 Task: Create List Artificial Intelligence in Board Influencer Marketing Platforms to Workspace Crisis Management. Create List Machine Learning in Board Social Media Reporting to Workspace Crisis Management. Create List Natural Language Processing in Board Social Media Marketing Funnel Creation and Optimization to Workspace Crisis Management
Action: Mouse moved to (94, 51)
Screenshot: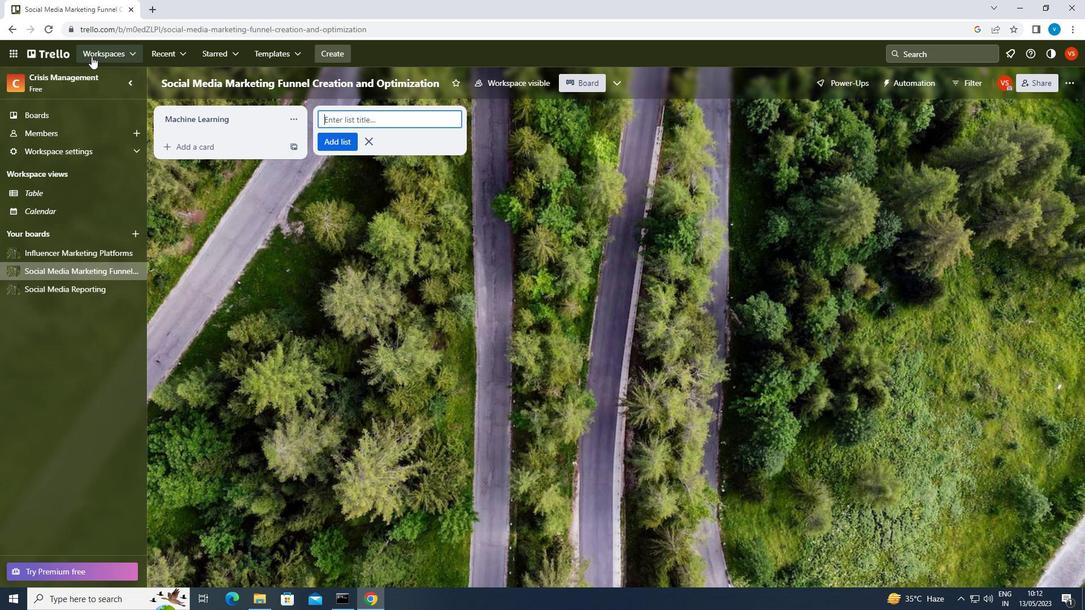 
Action: Mouse pressed left at (94, 51)
Screenshot: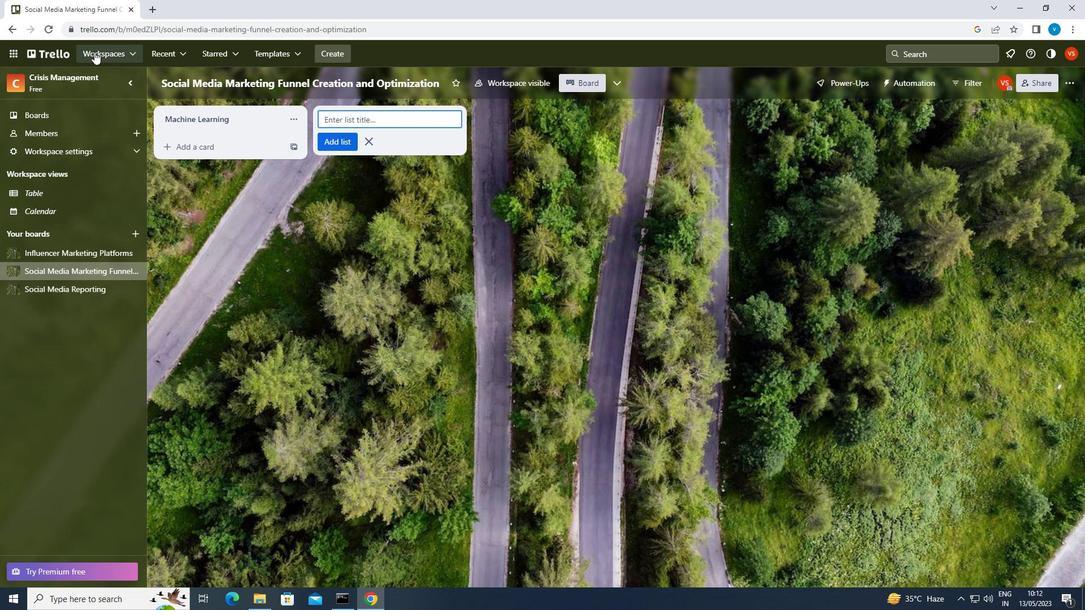 
Action: Mouse moved to (180, 391)
Screenshot: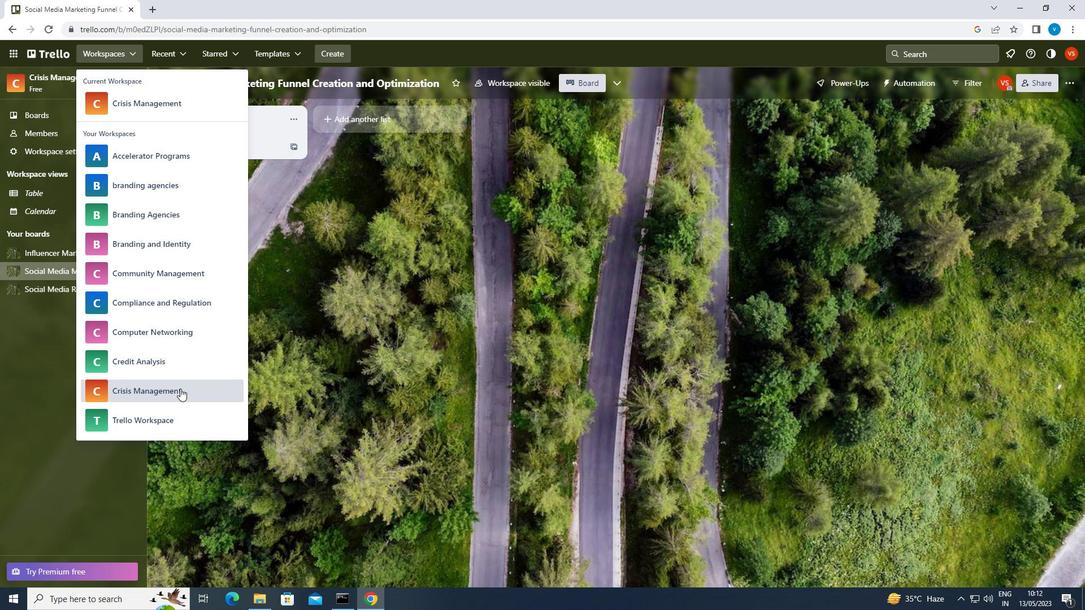 
Action: Mouse pressed left at (180, 391)
Screenshot: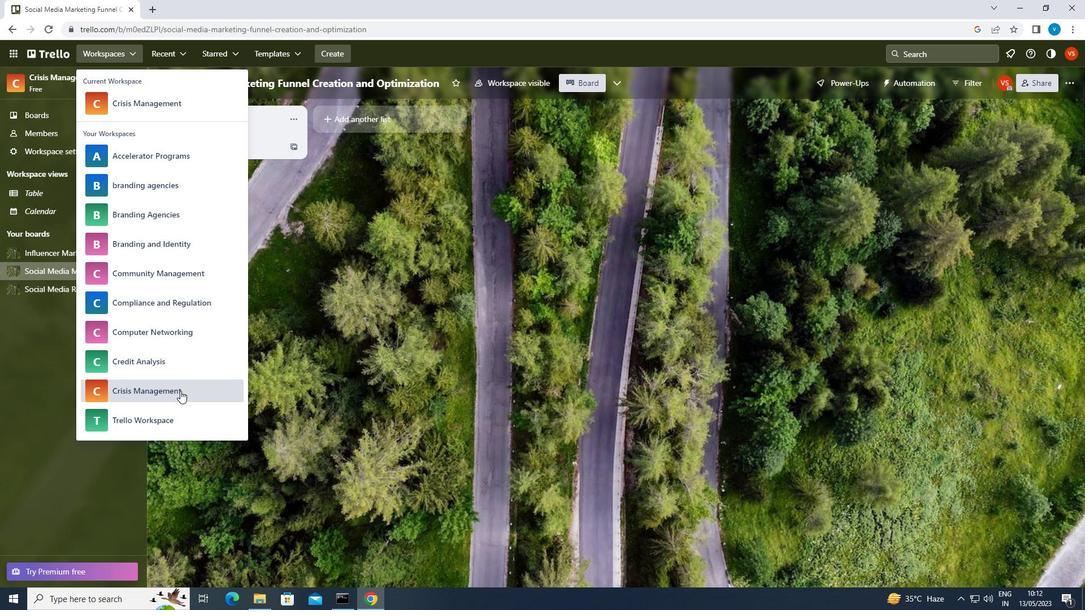 
Action: Mouse moved to (831, 456)
Screenshot: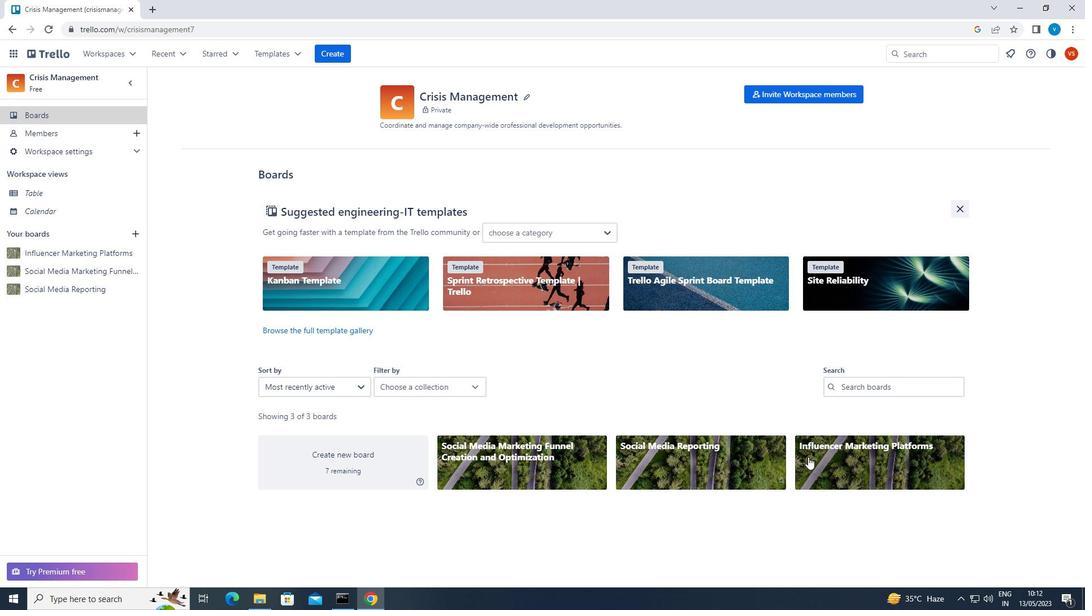 
Action: Mouse pressed left at (831, 456)
Screenshot: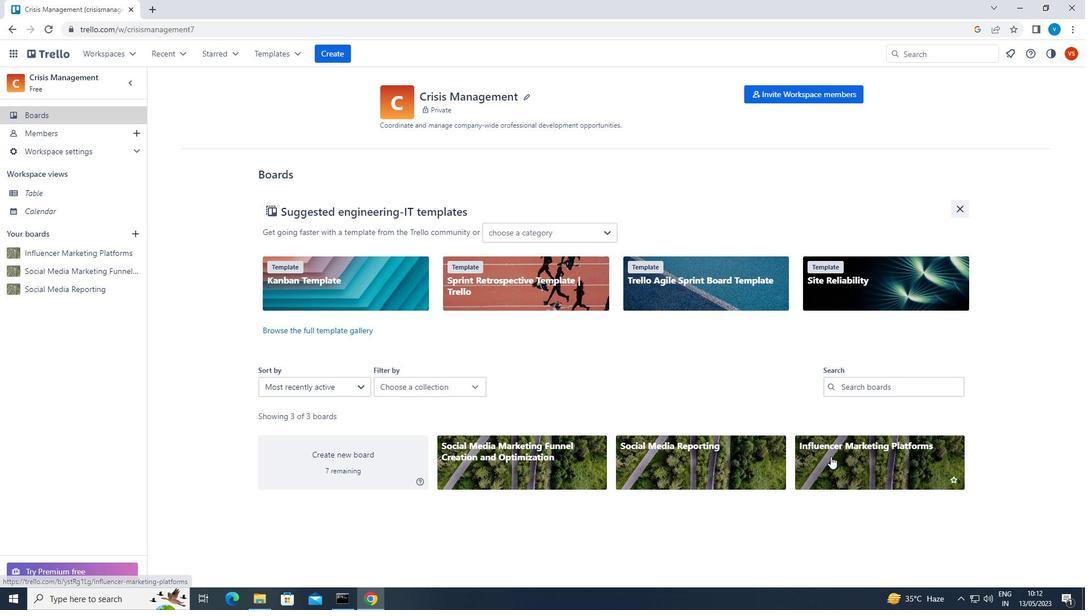
Action: Mouse moved to (391, 116)
Screenshot: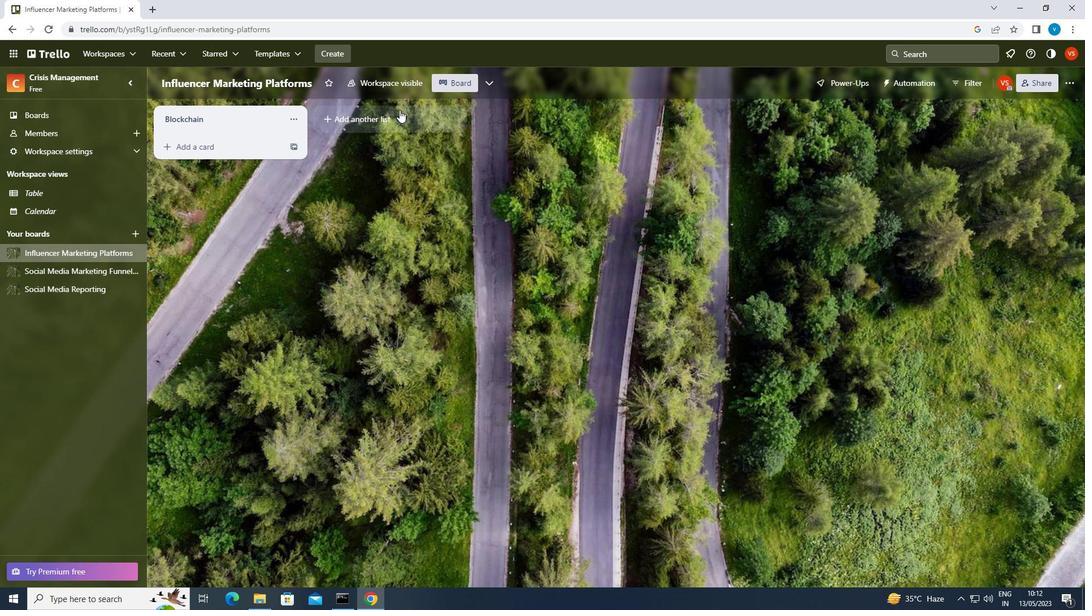 
Action: Mouse pressed left at (391, 116)
Screenshot: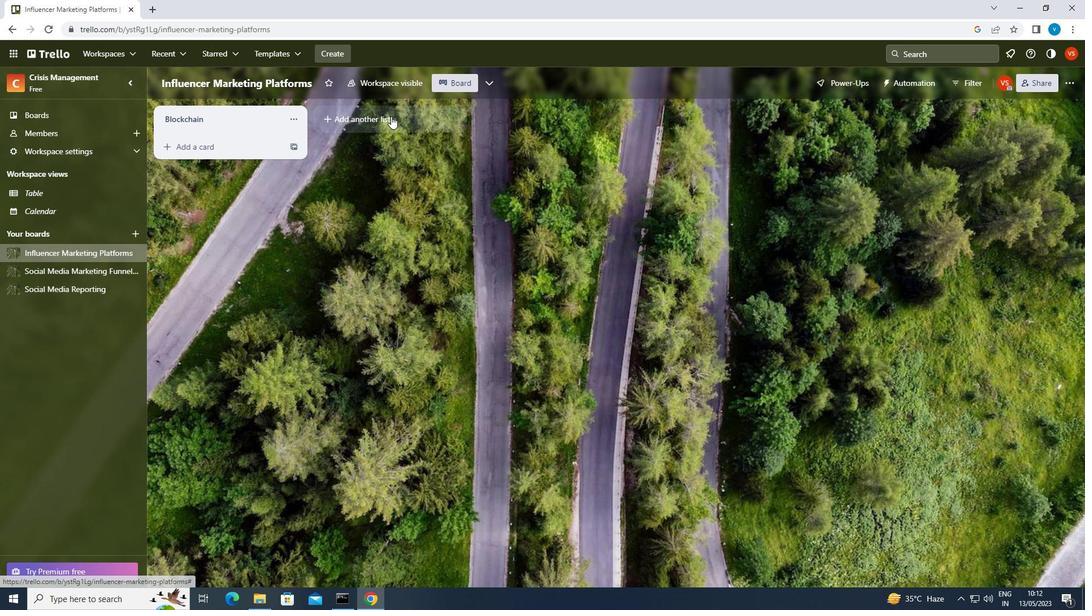 
Action: Key pressed <Key.shift>ARTIFICIAL<Key.space><Key.shift>INTELLIGENCE<Key.enter>
Screenshot: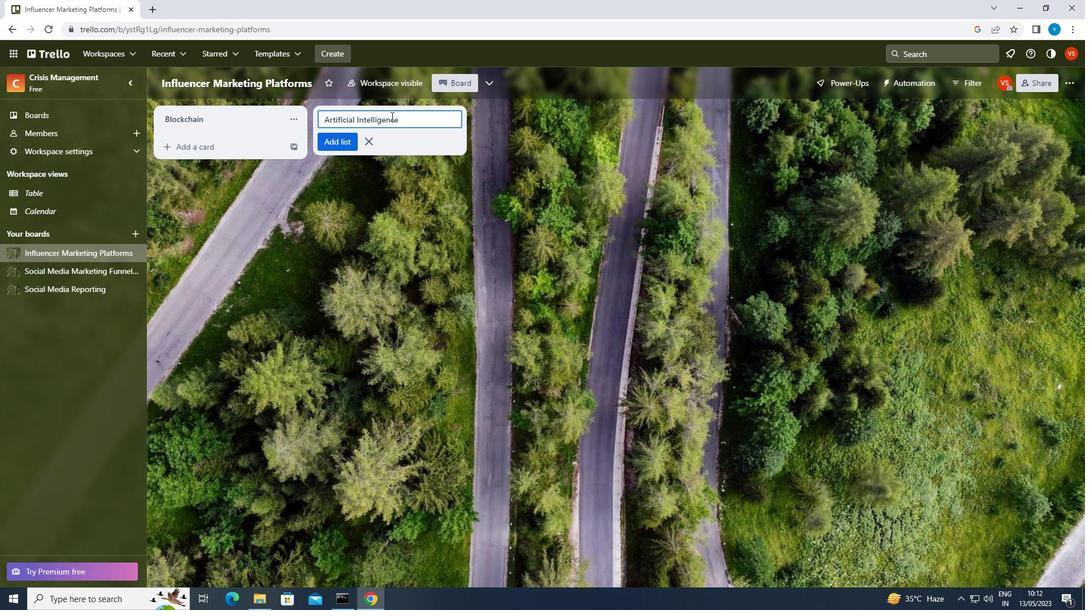 
Action: Mouse moved to (56, 289)
Screenshot: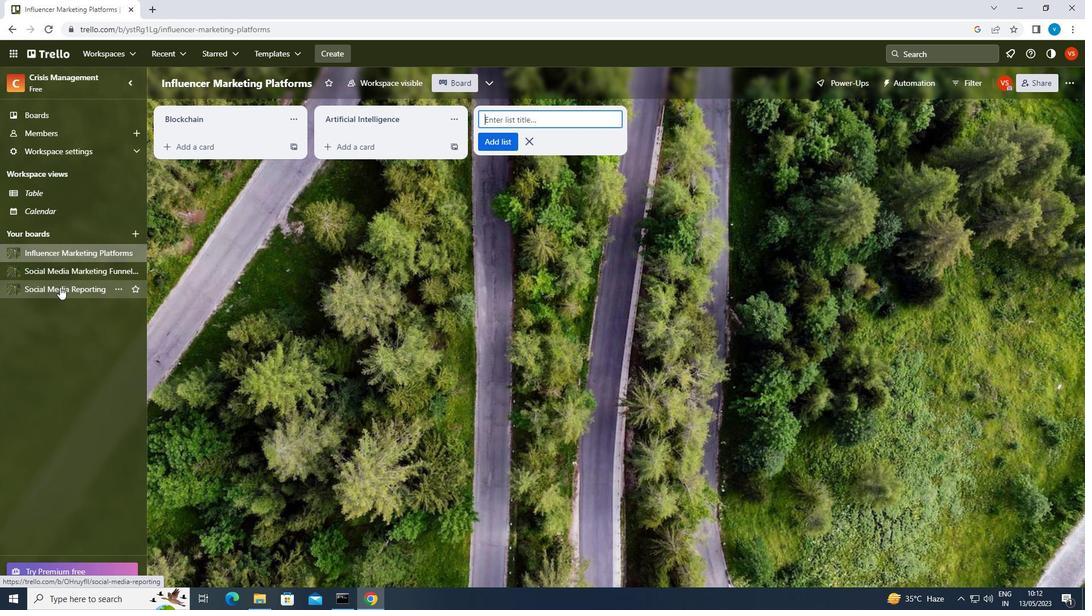 
Action: Mouse pressed left at (56, 289)
Screenshot: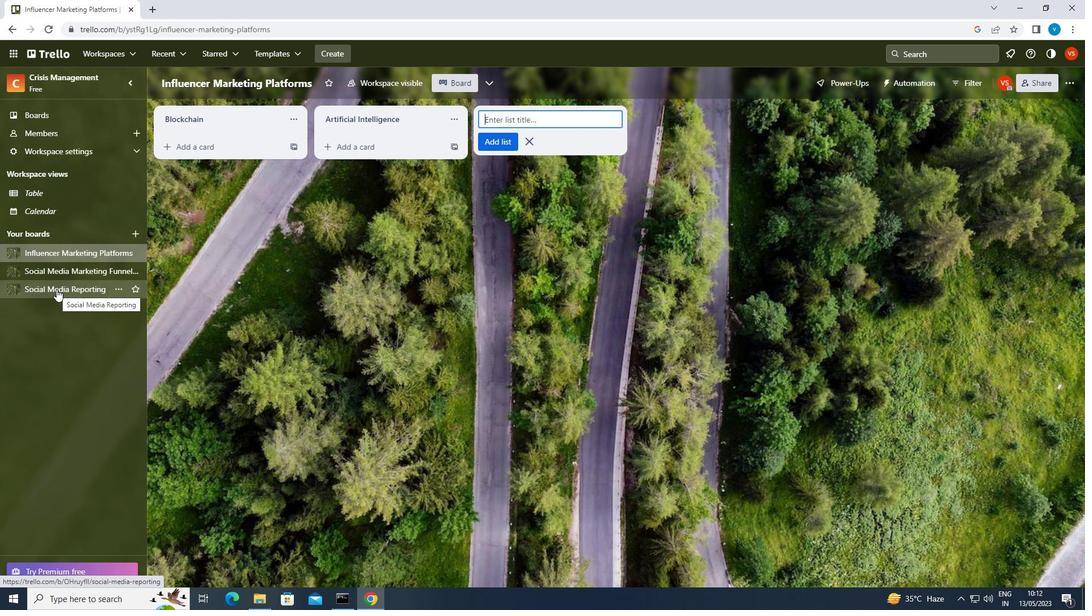 
Action: Mouse moved to (375, 116)
Screenshot: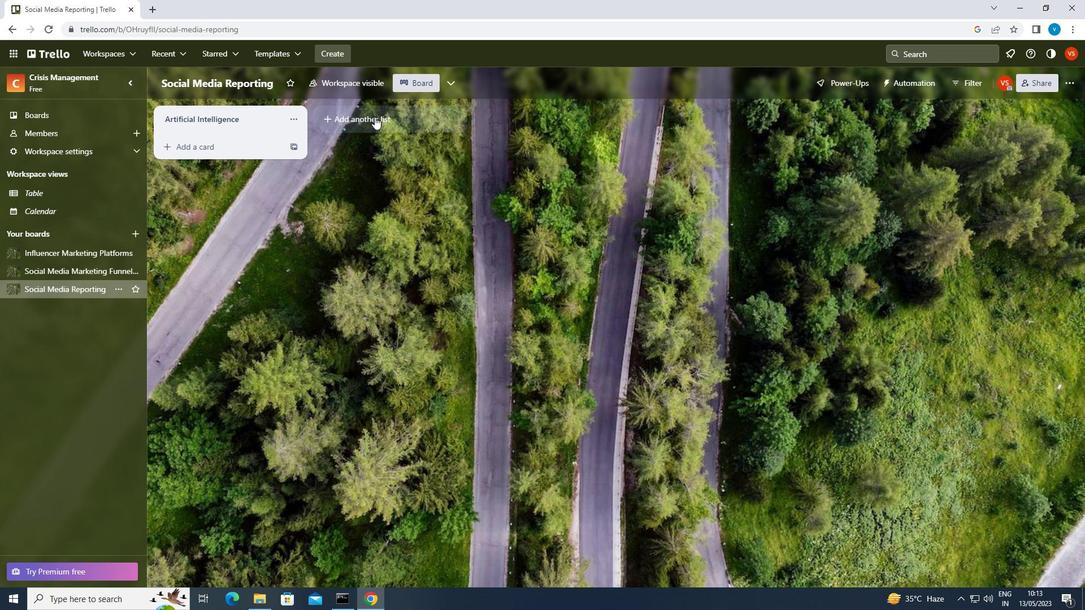 
Action: Mouse pressed left at (375, 116)
Screenshot: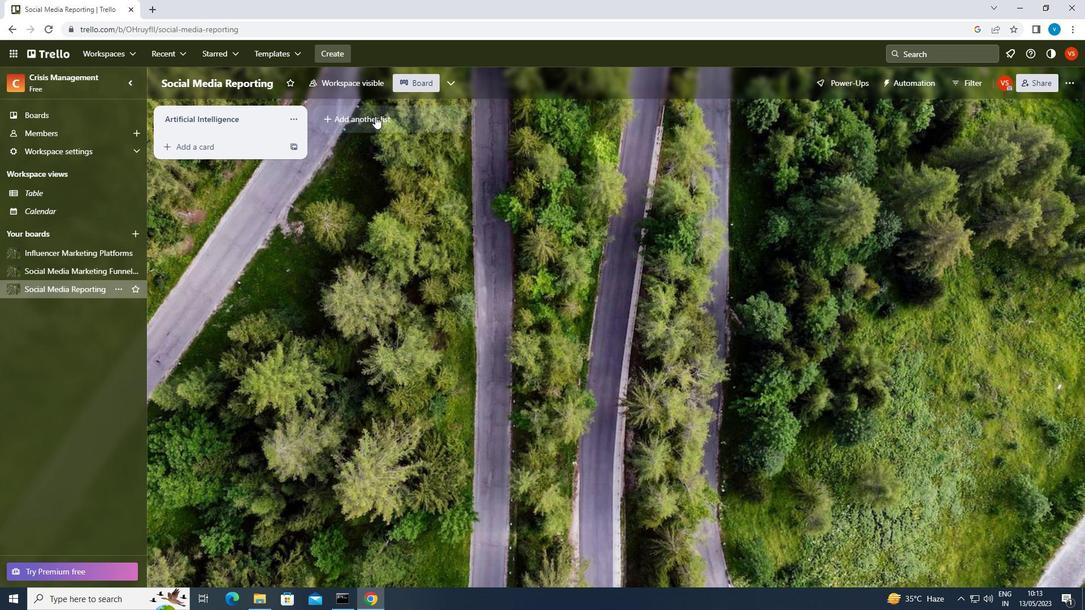 
Action: Key pressed <Key.shift>MACHINE<Key.space><Key.shift>LEARNING<Key.enter>
Screenshot: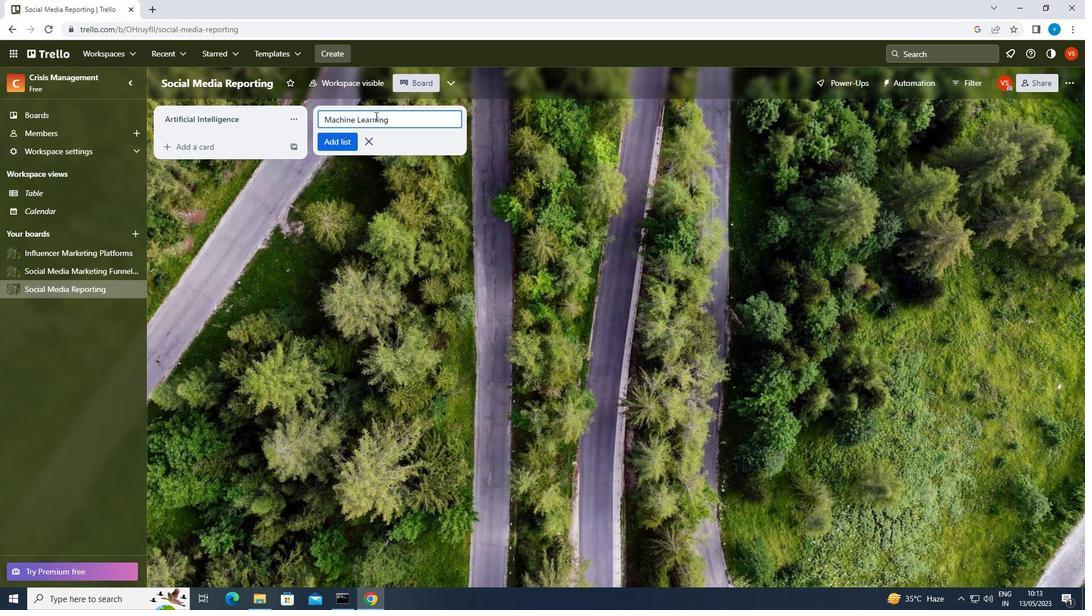 
Action: Mouse moved to (83, 270)
Screenshot: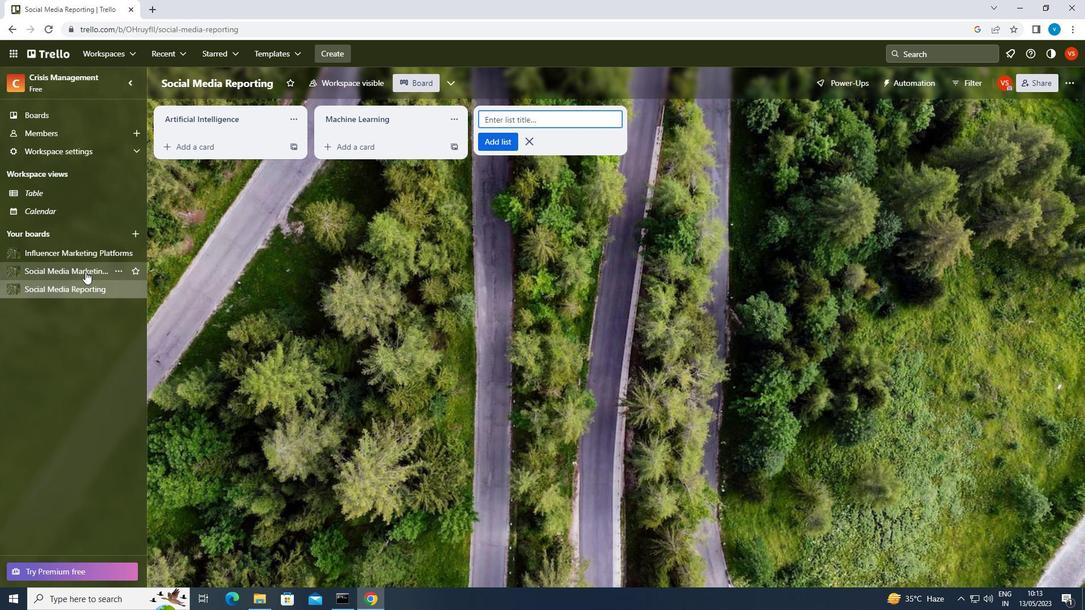 
Action: Mouse pressed left at (83, 270)
Screenshot: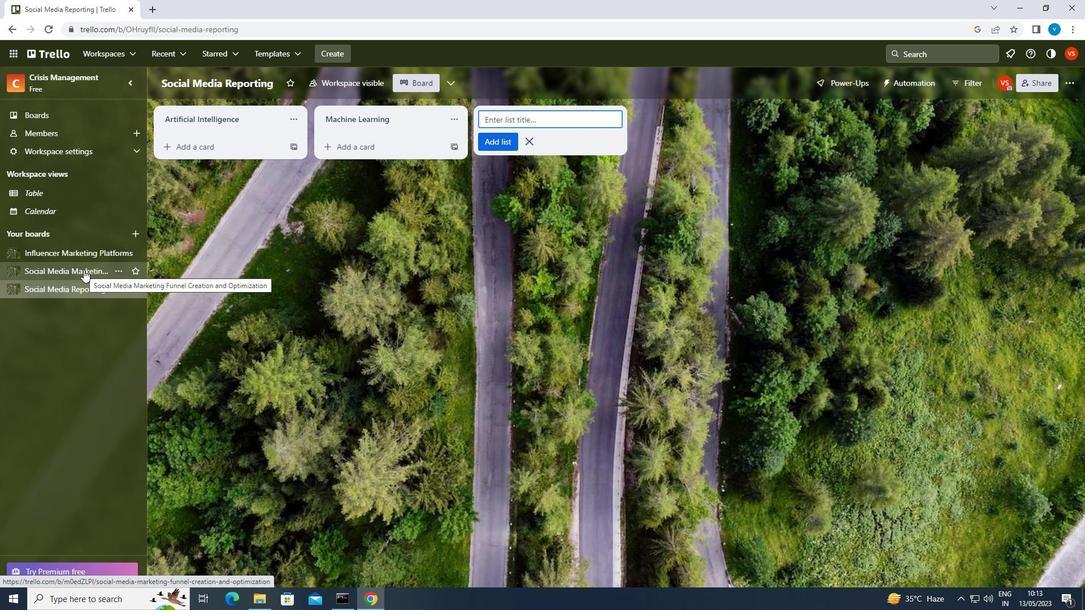 
Action: Mouse moved to (356, 124)
Screenshot: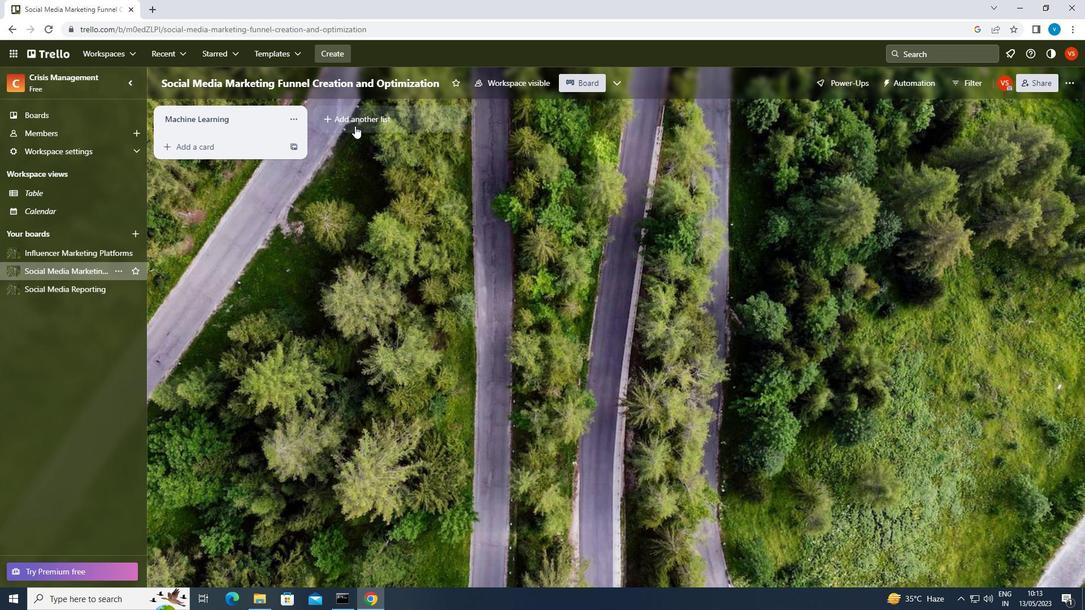 
Action: Mouse pressed left at (356, 124)
Screenshot: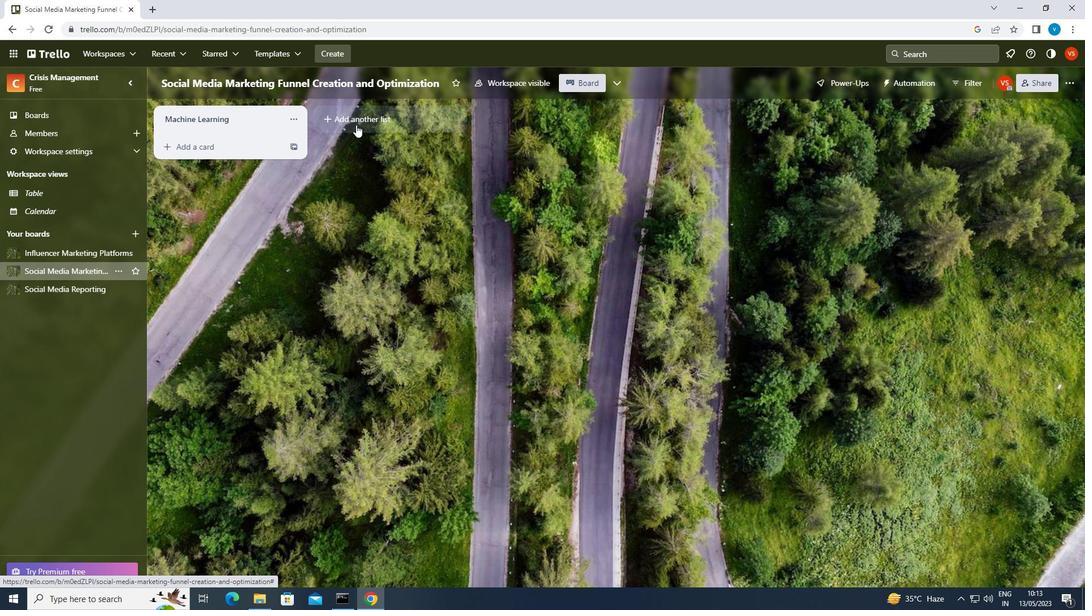 
Action: Key pressed <Key.shift>NATURAL<Key.space><Key.shift>LANGUAGE<Key.space><Key.shift>O<Key.backspace><Key.shift>PROCESSING<Key.space>
Screenshot: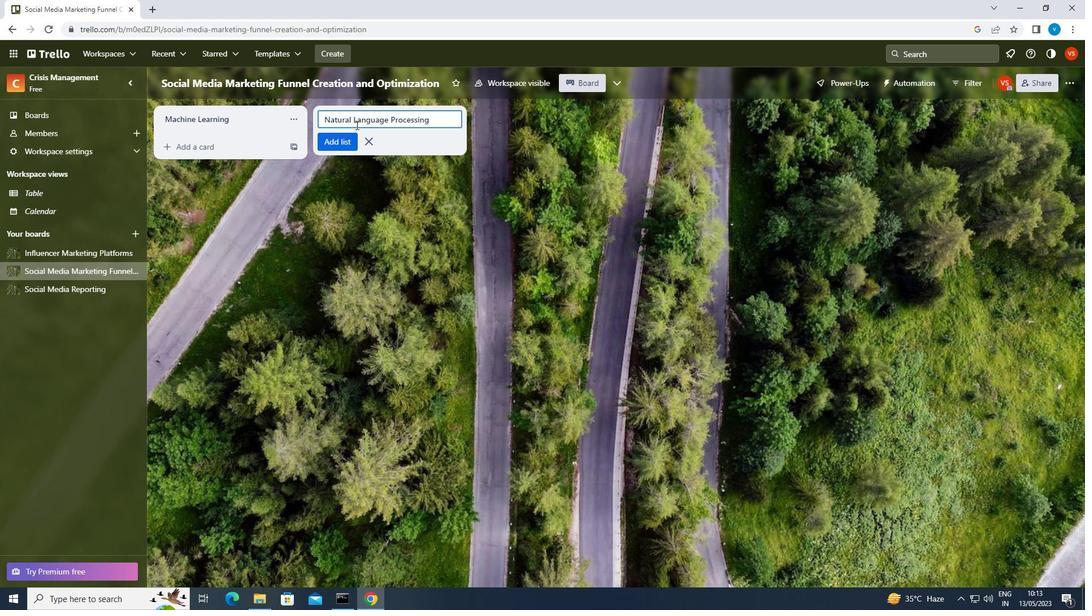 
Action: Mouse moved to (356, 123)
Screenshot: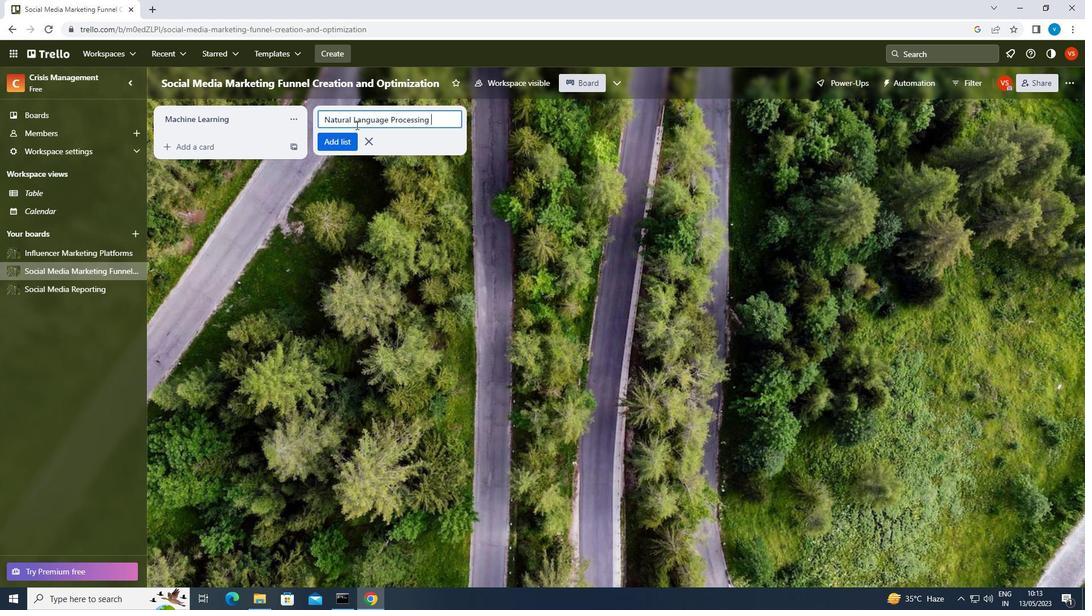 
Action: Key pressed <Key.enter>
Screenshot: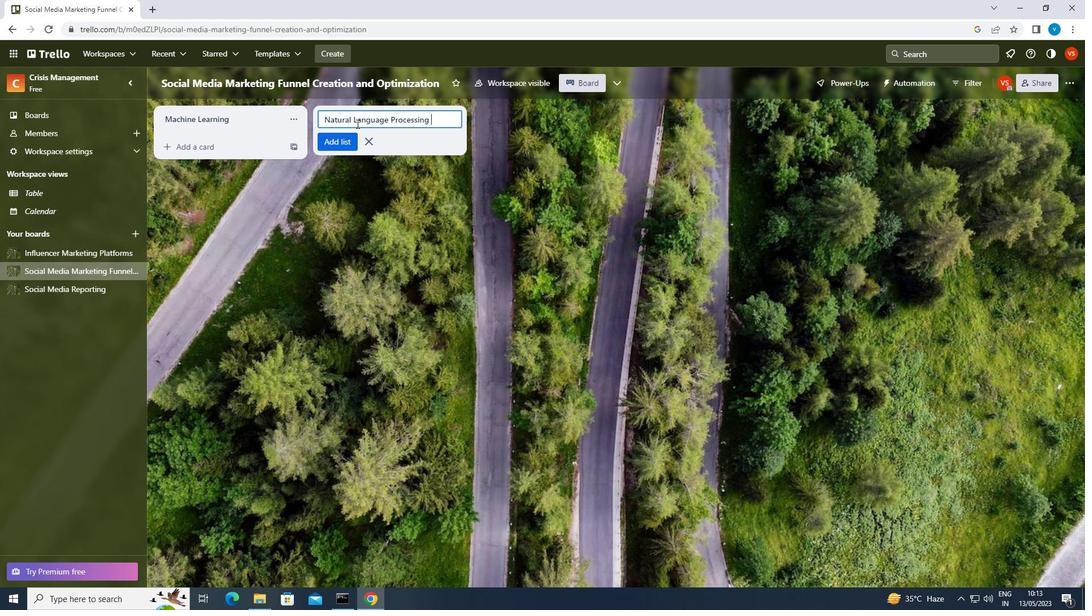 
